 Task: Calculate the travel distance between Park City and Olympic Park.
Action: Mouse moved to (197, 66)
Screenshot: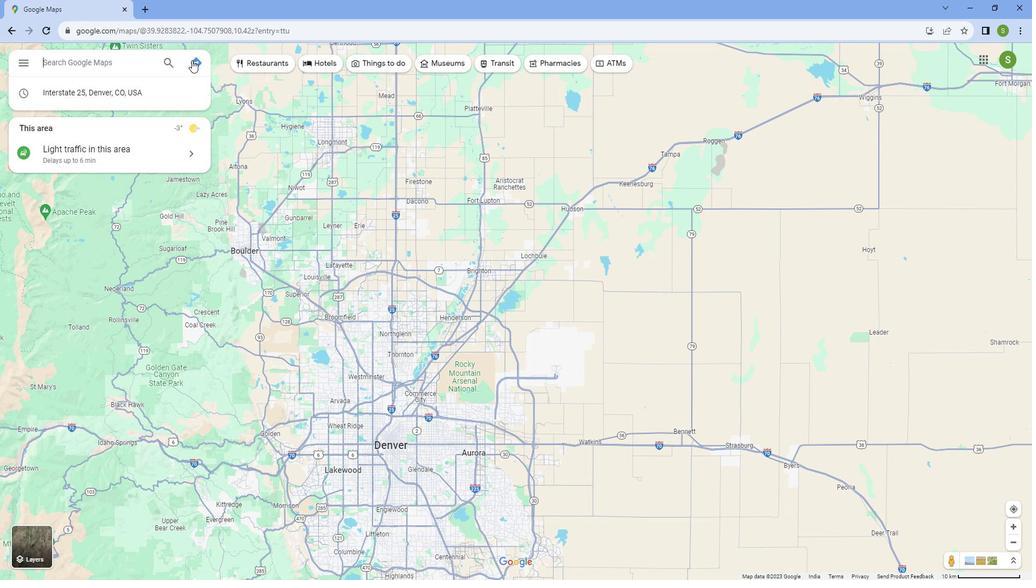 
Action: Mouse pressed left at (197, 66)
Screenshot: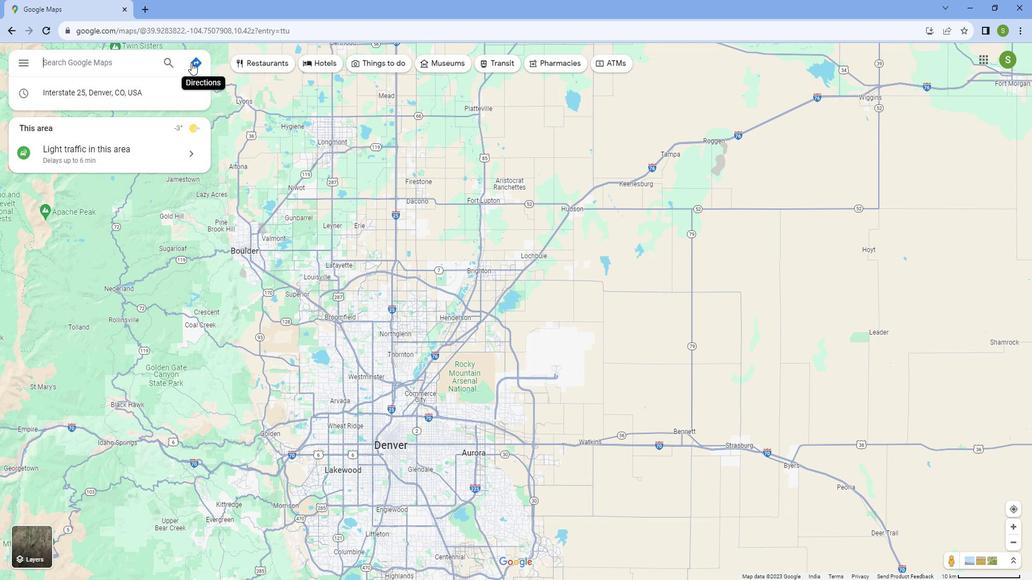 
Action: Mouse moved to (107, 102)
Screenshot: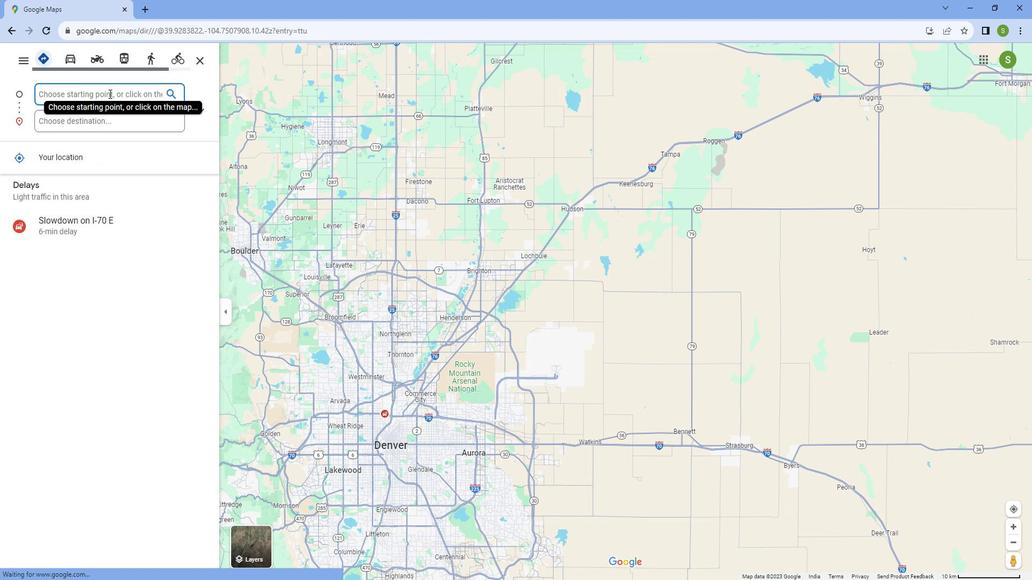
Action: Mouse pressed left at (107, 102)
Screenshot: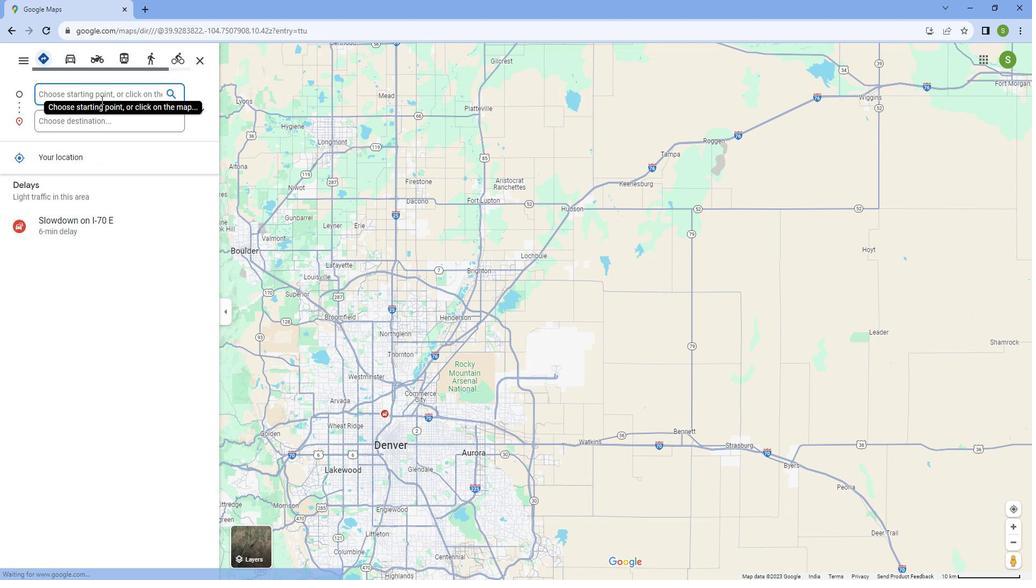 
Action: Mouse moved to (109, 101)
Screenshot: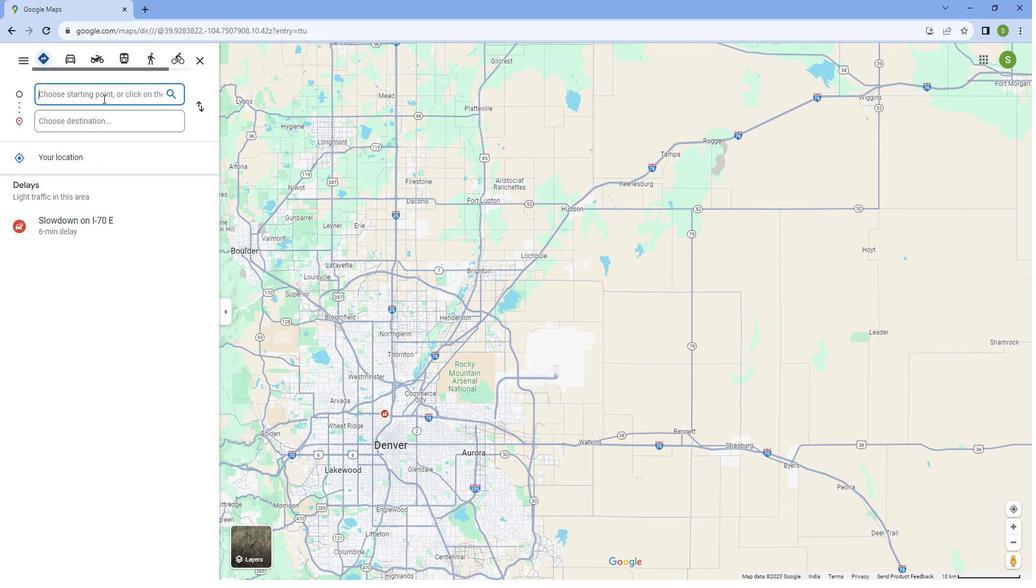 
Action: Key pressed <Key.caps_lock>P<Key.caps_lock>ark<Key.space><Key.caps_lock>COI<Key.backspace><Key.backspace><Key.caps_lock>ity
Screenshot: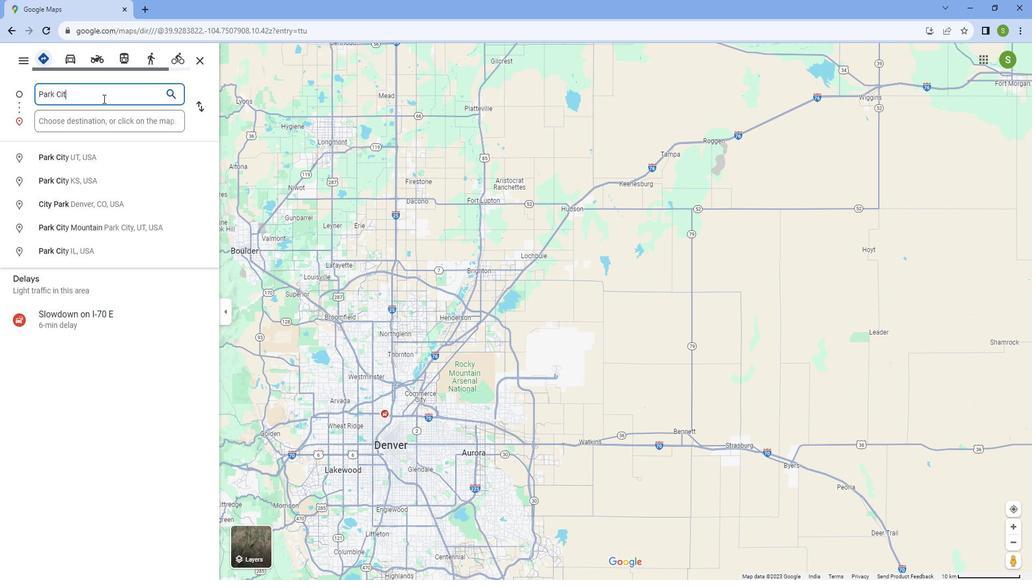 
Action: Mouse moved to (92, 159)
Screenshot: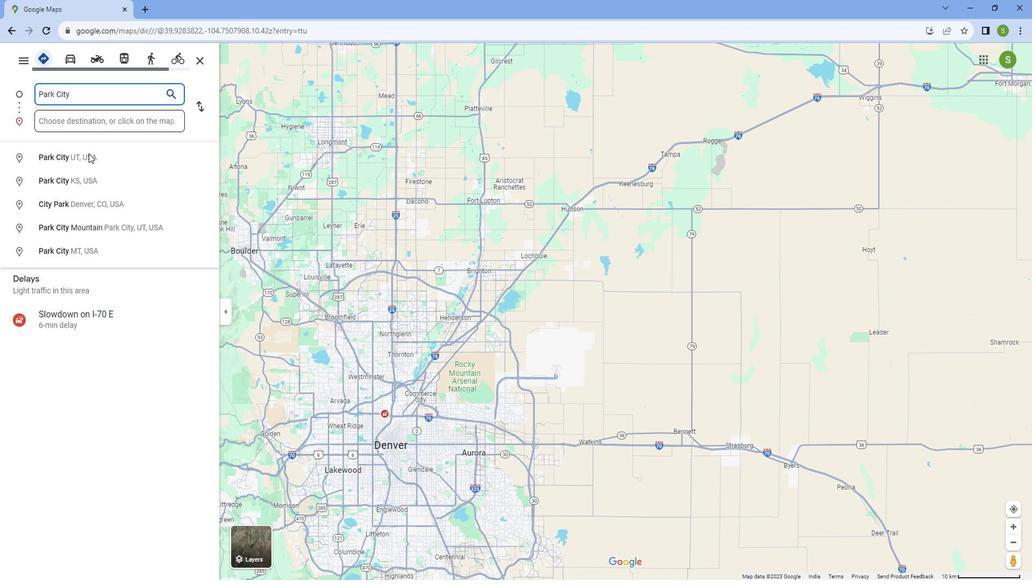 
Action: Mouse pressed left at (92, 159)
Screenshot: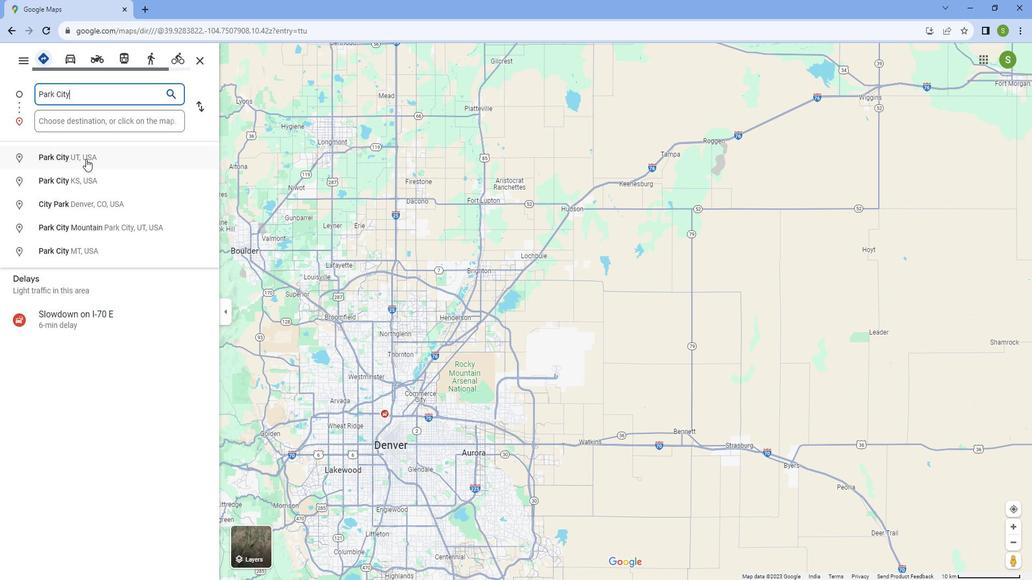
Action: Mouse moved to (107, 128)
Screenshot: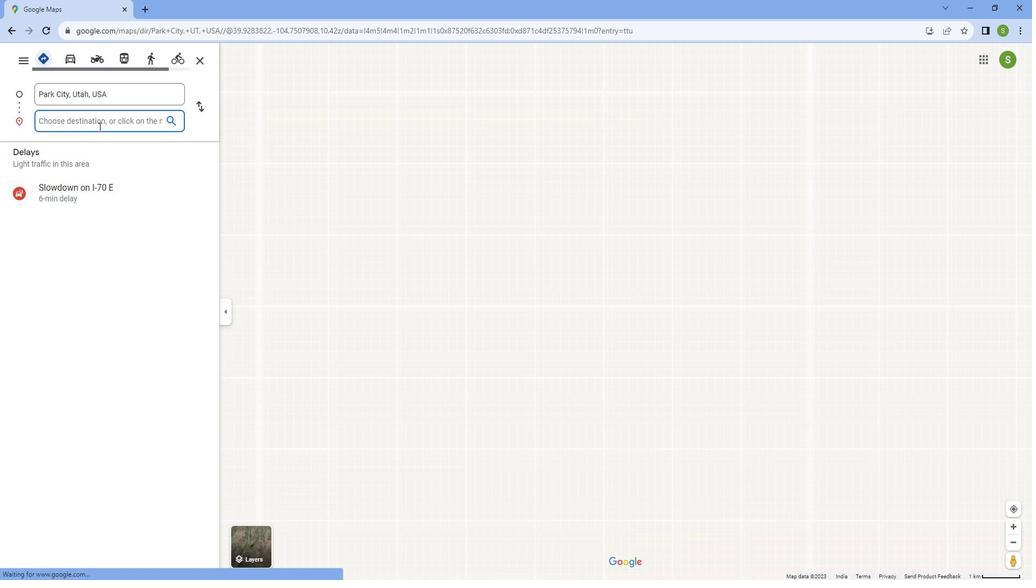 
Action: Mouse pressed left at (107, 128)
Screenshot: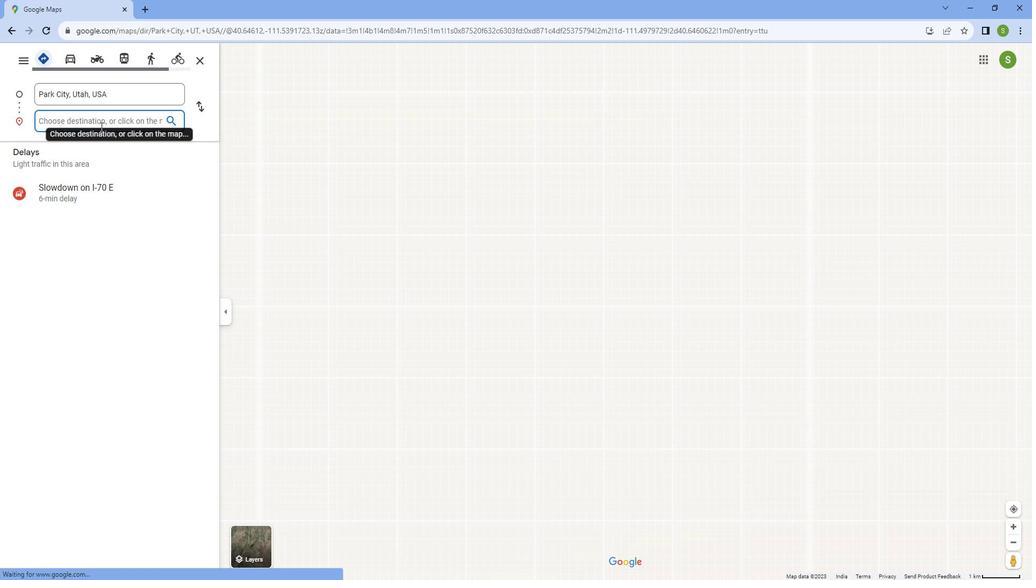 
Action: Mouse moved to (108, 126)
Screenshot: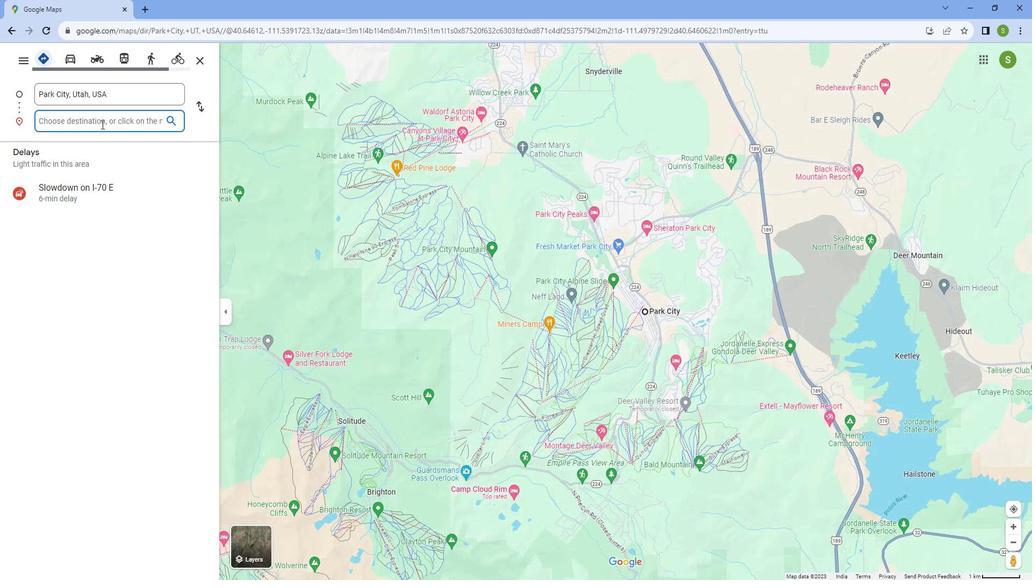 
Action: Key pressed <Key.caps_lock>O<Key.caps_lock>lympic<Key.space><Key.caps_lock>P<Key.caps_lock>ark
Screenshot: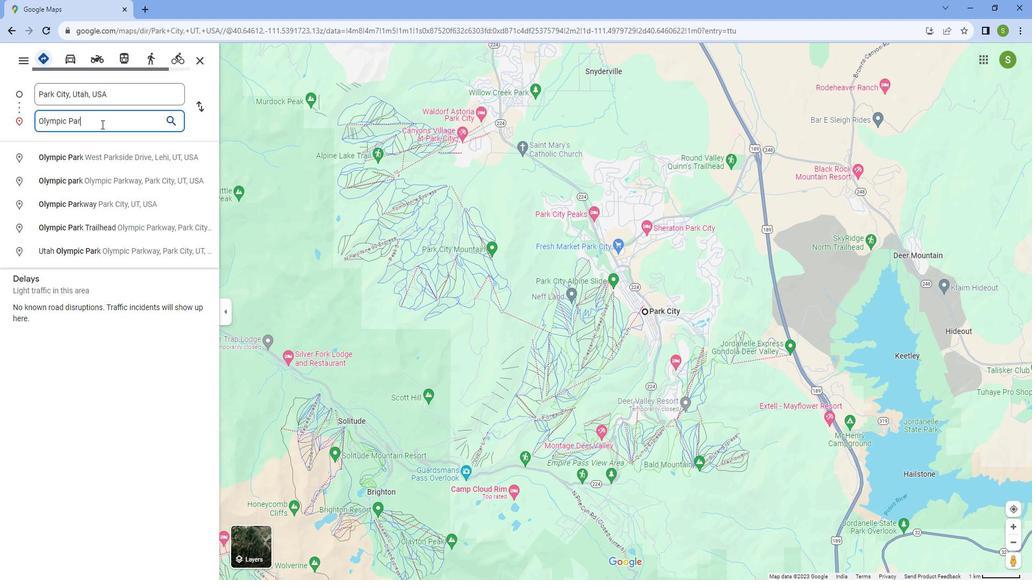 
Action: Mouse moved to (109, 155)
Screenshot: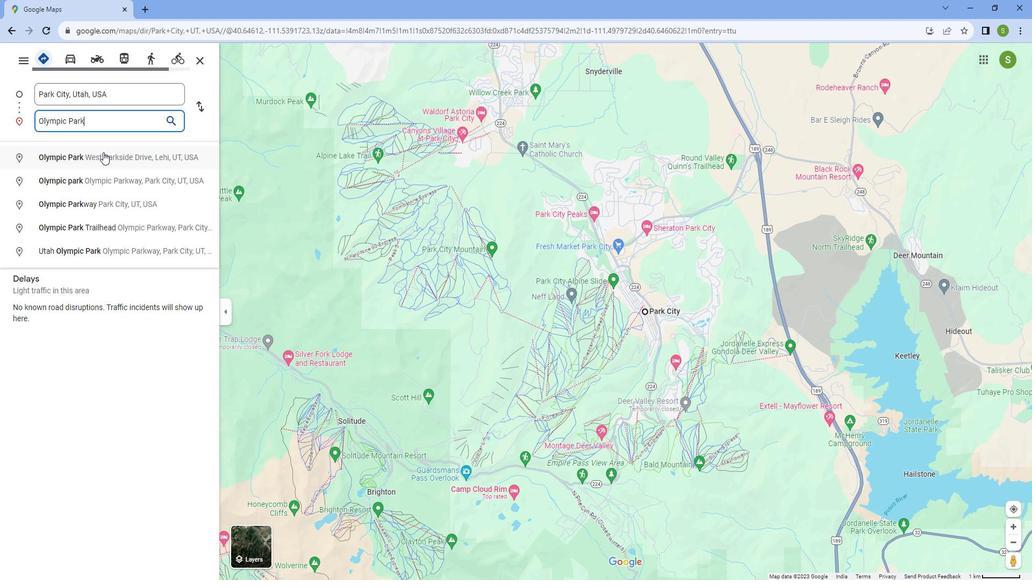 
Action: Mouse pressed left at (109, 155)
Screenshot: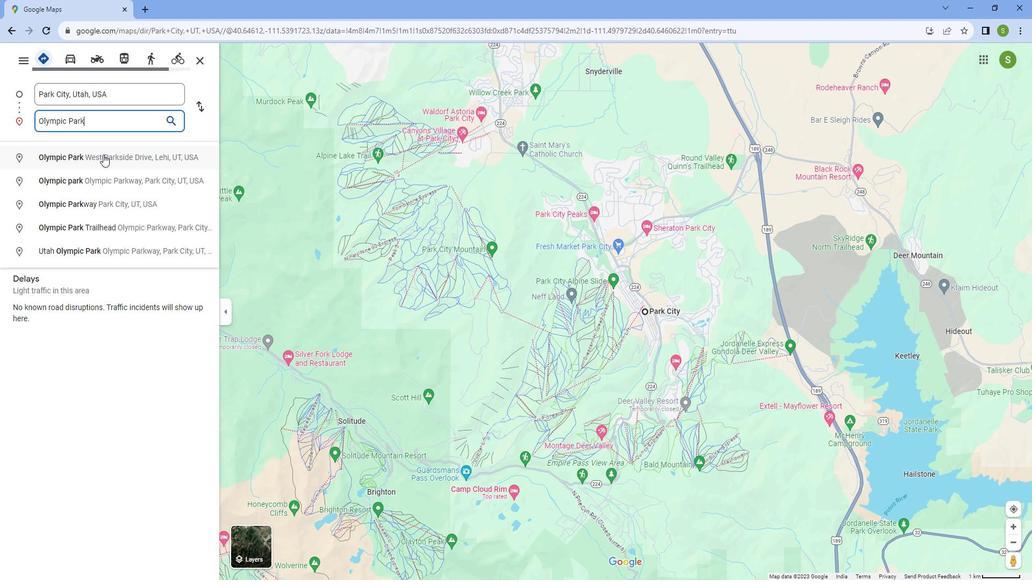 
Action: Mouse moved to (74, 73)
Screenshot: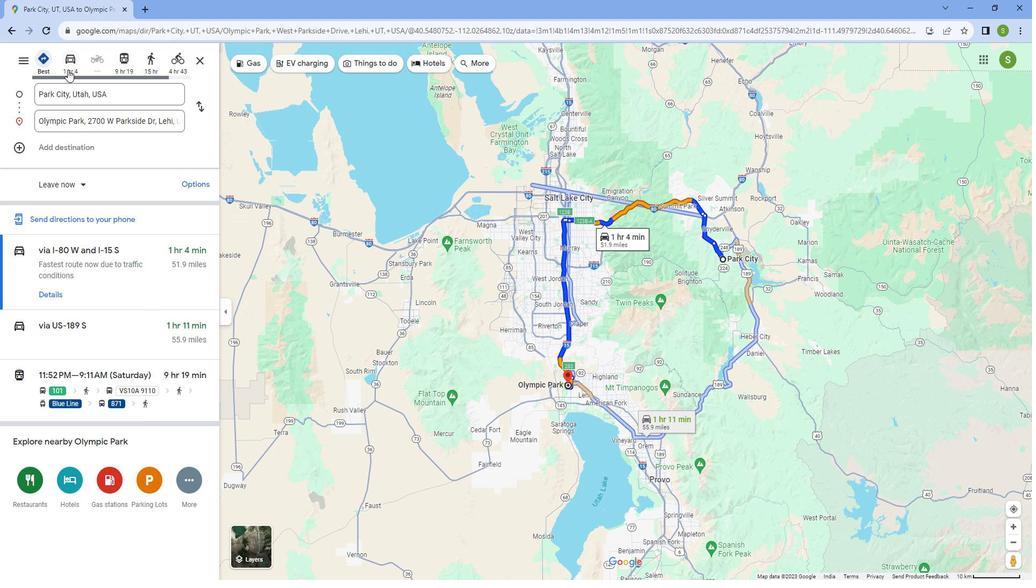 
Action: Mouse pressed left at (74, 73)
Screenshot: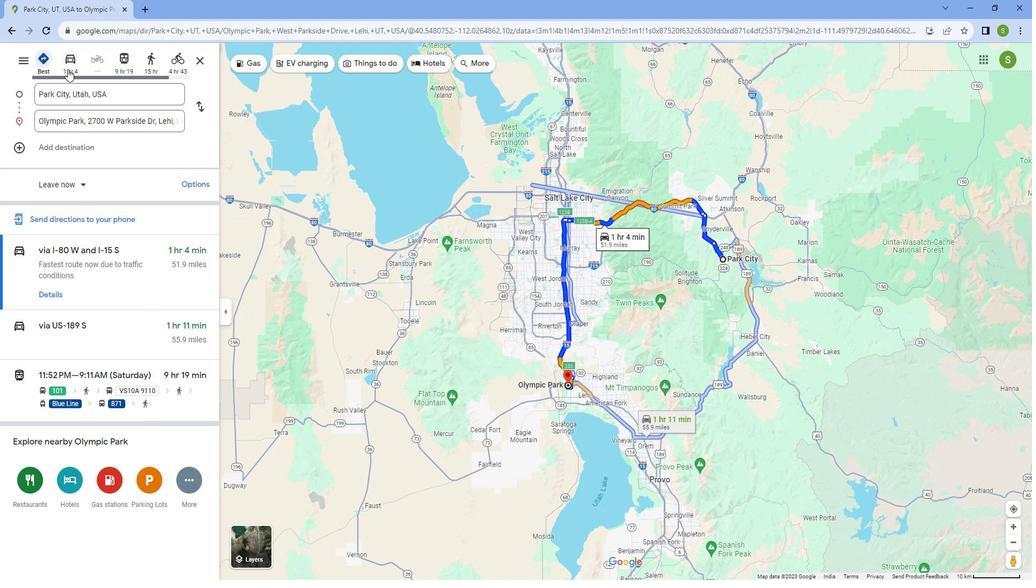 
Action: Mouse moved to (71, 291)
Screenshot: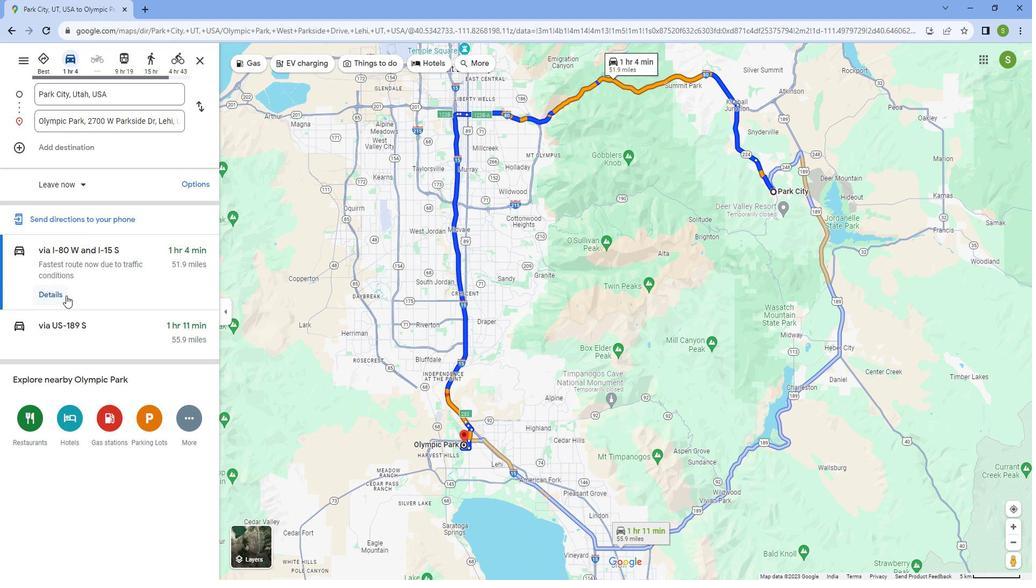 
Action: Mouse pressed left at (71, 291)
Screenshot: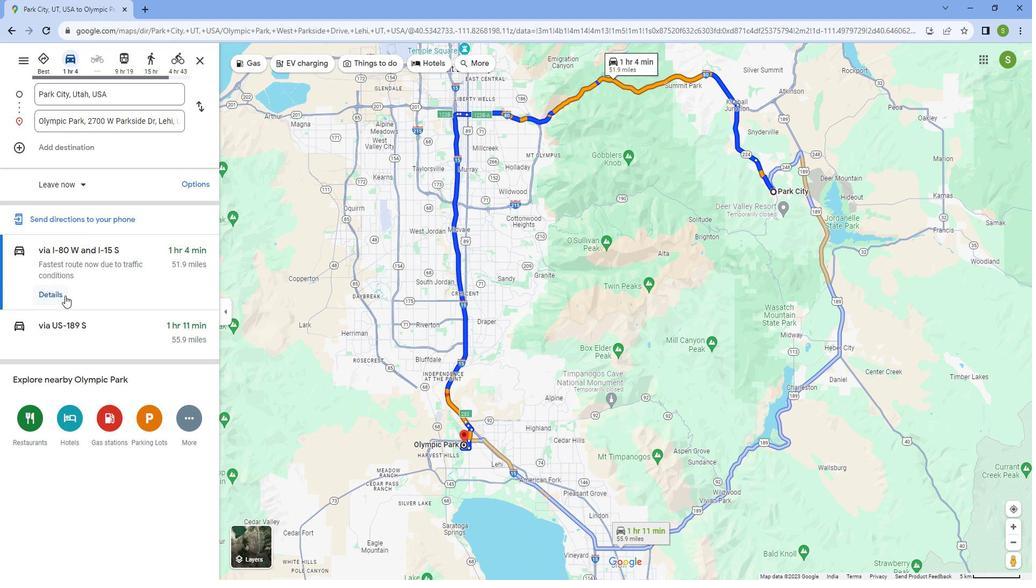 
Action: Mouse moved to (71, 291)
Screenshot: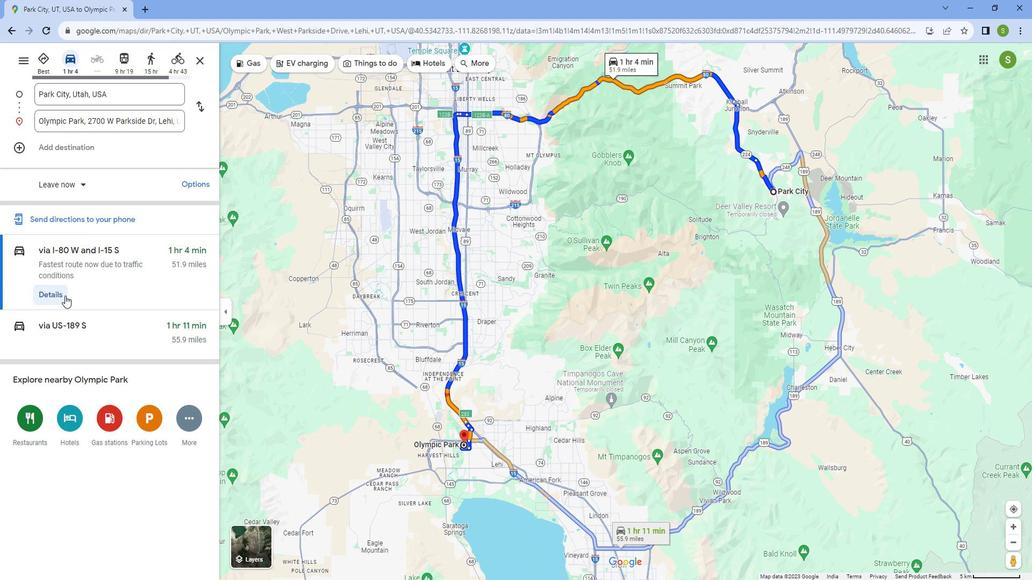 
Action: Mouse scrolled (71, 290) with delta (0, 0)
Screenshot: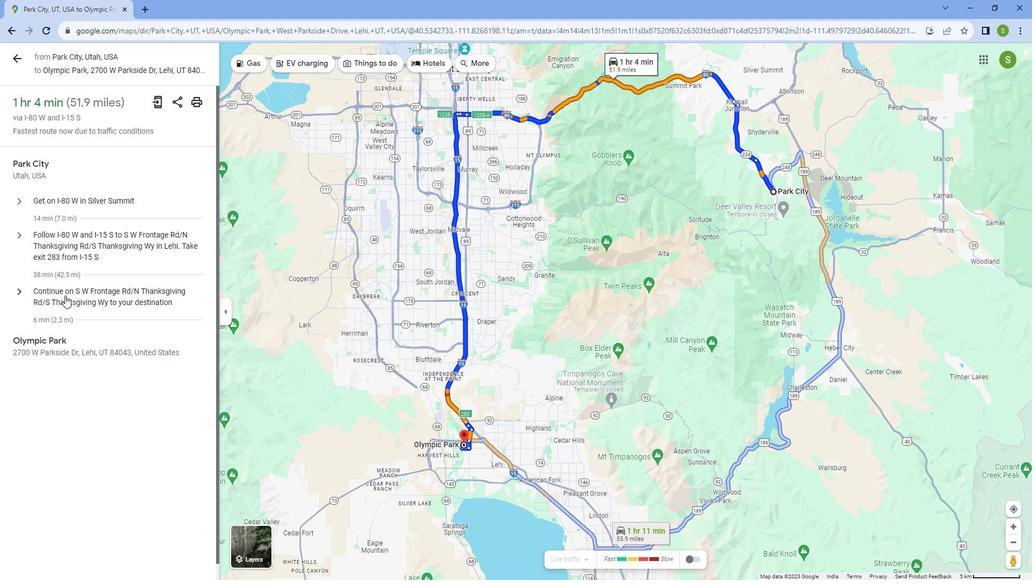 
Action: Mouse scrolled (71, 290) with delta (0, 0)
Screenshot: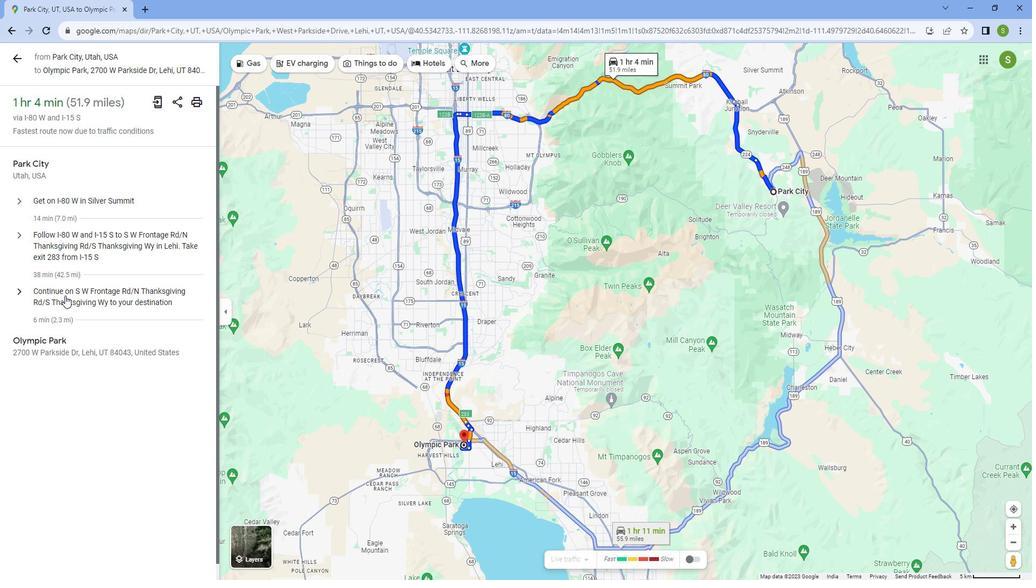
Action: Mouse scrolled (71, 290) with delta (0, 0)
Screenshot: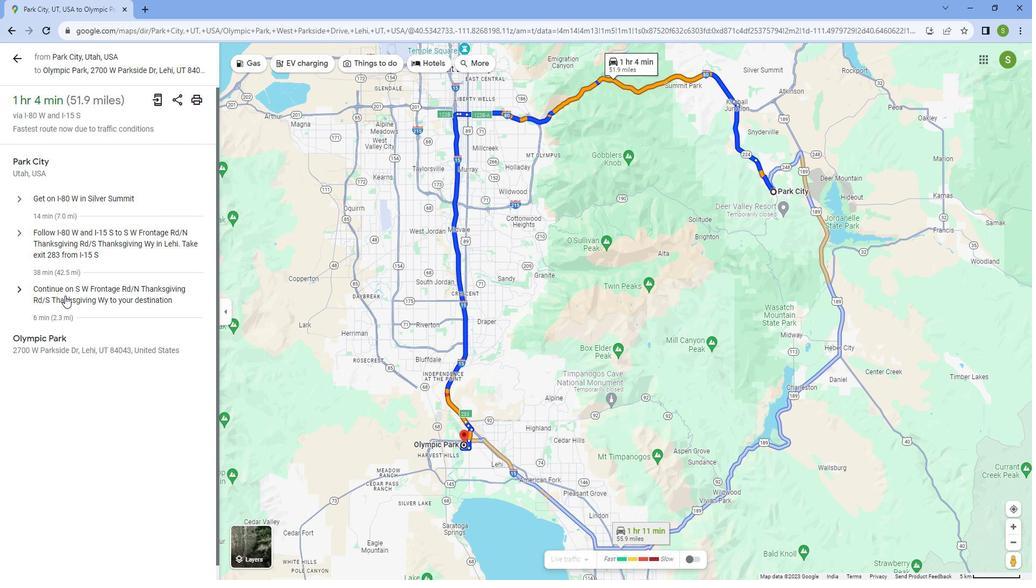 
Action: Mouse scrolled (71, 291) with delta (0, 0)
Screenshot: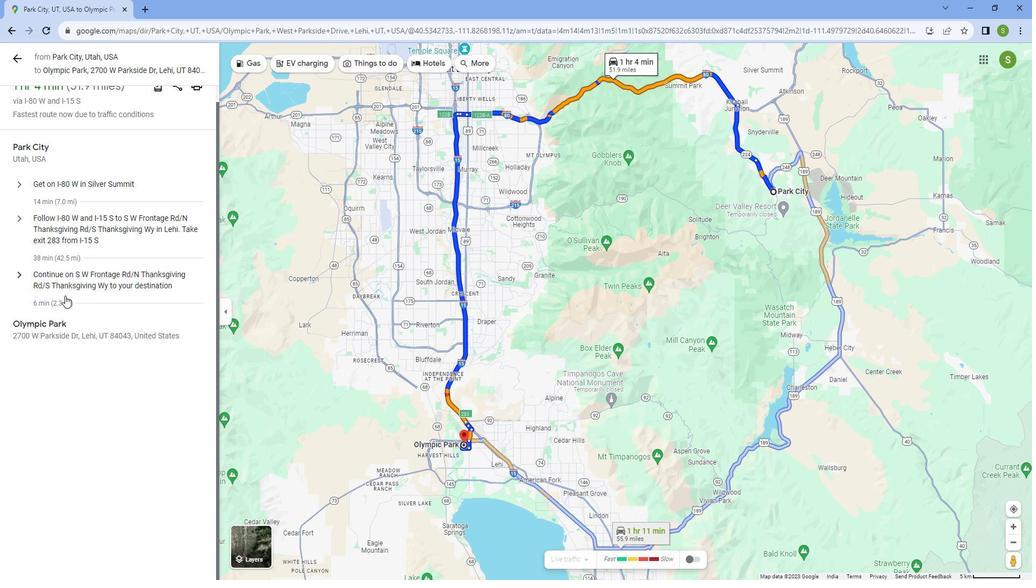 
Action: Mouse scrolled (71, 291) with delta (0, 0)
Screenshot: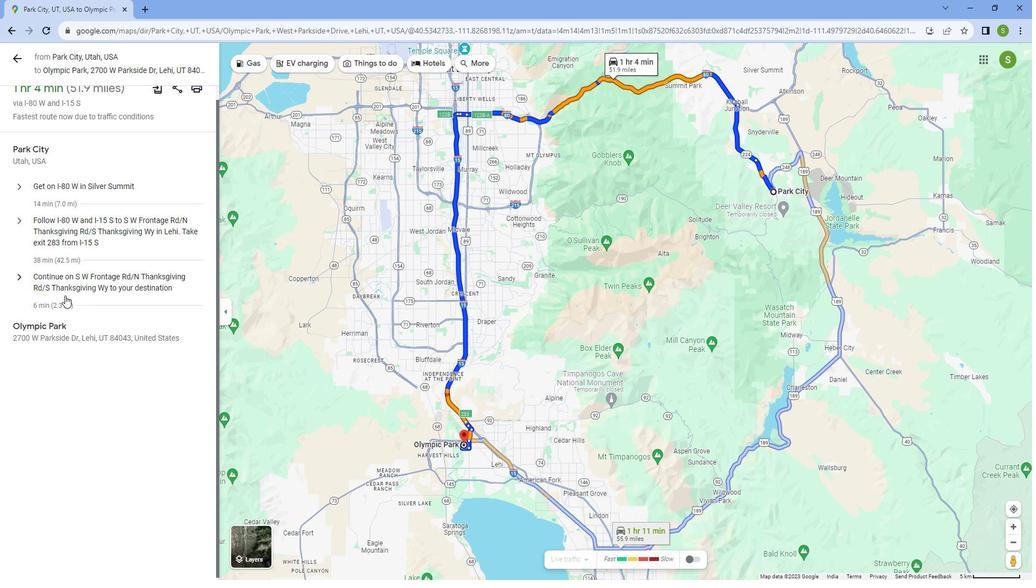 
Action: Mouse moved to (792, 335)
Screenshot: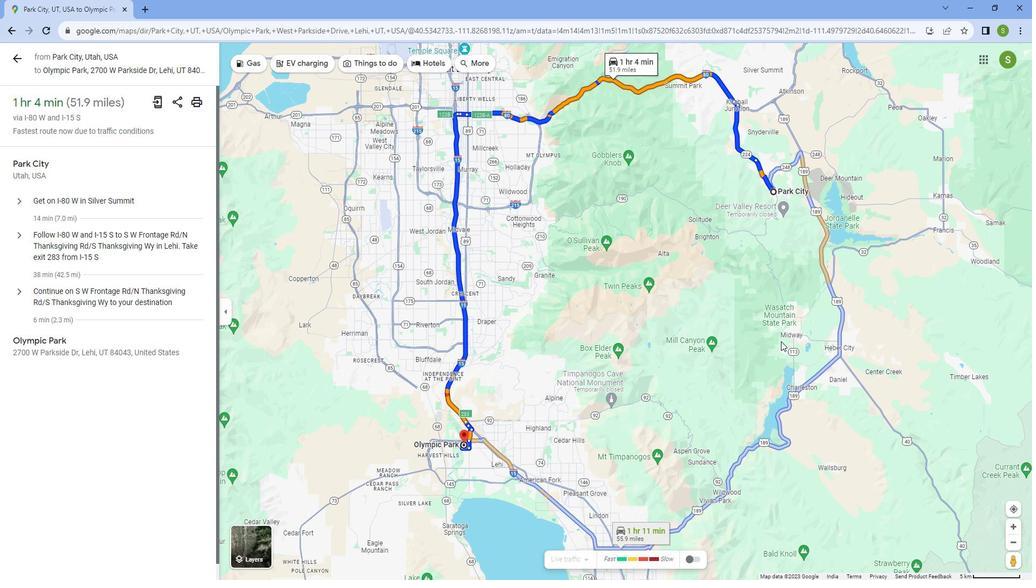 
Action: Mouse scrolled (792, 336) with delta (0, 0)
Screenshot: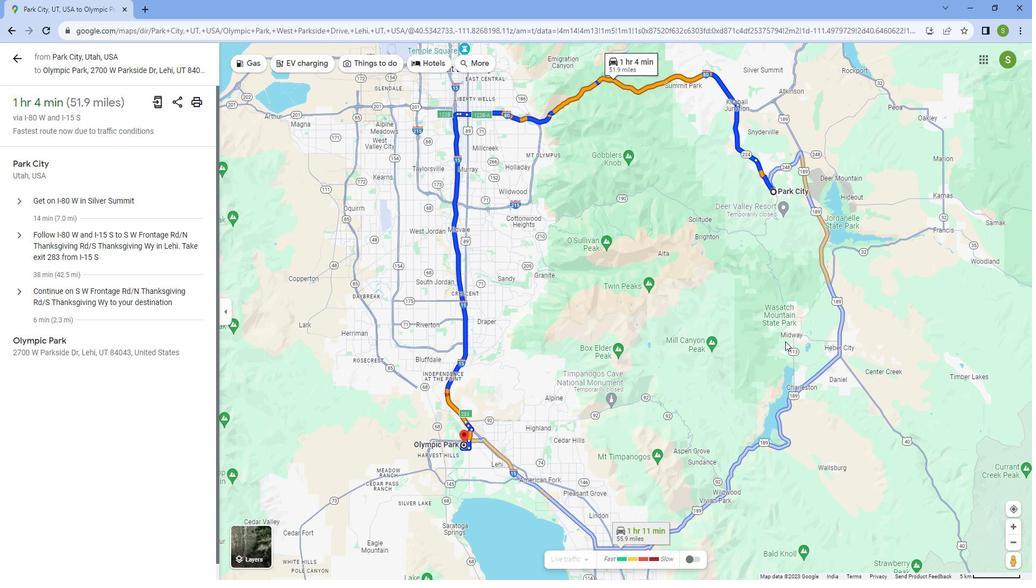 
Action: Mouse scrolled (792, 336) with delta (0, 0)
Screenshot: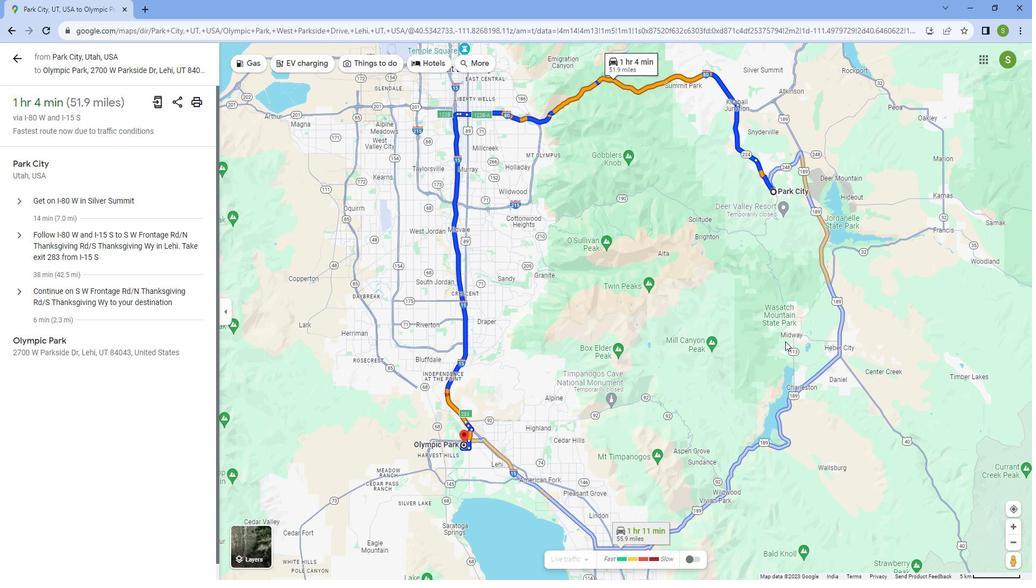 
Action: Mouse scrolled (792, 336) with delta (0, 0)
Screenshot: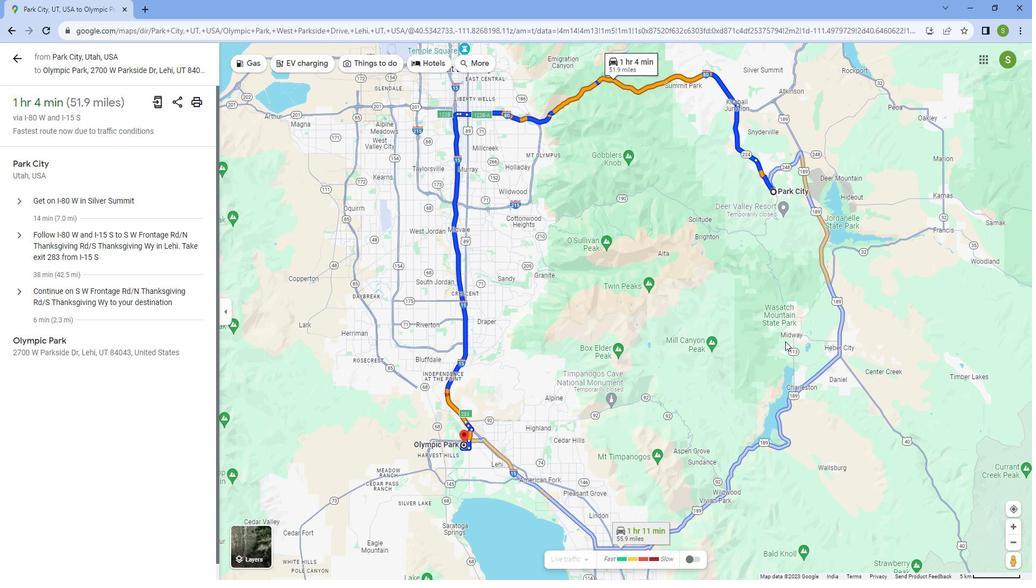 
Action: Mouse scrolled (792, 336) with delta (0, 0)
Screenshot: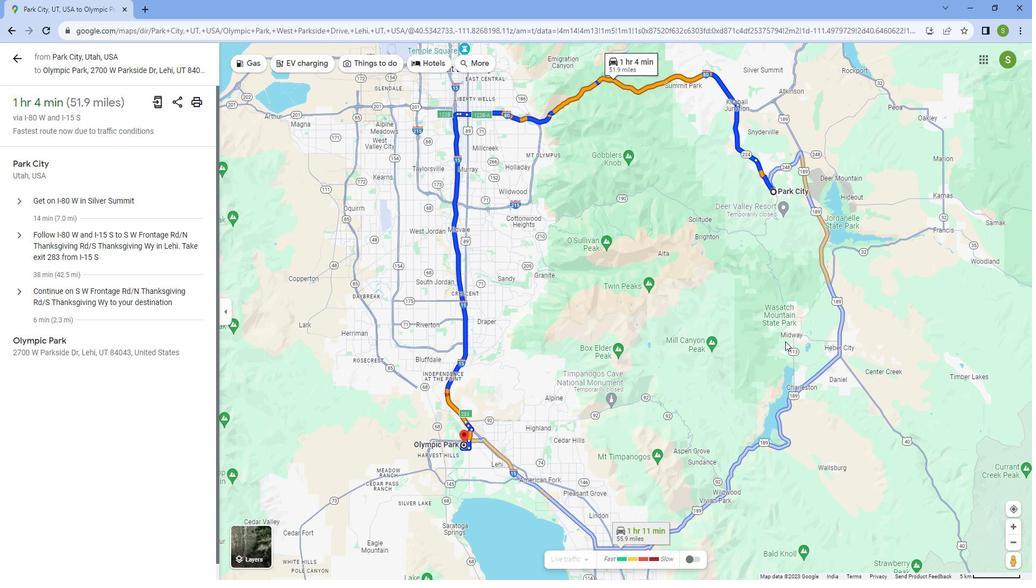 
Action: Mouse scrolled (792, 336) with delta (0, 0)
Screenshot: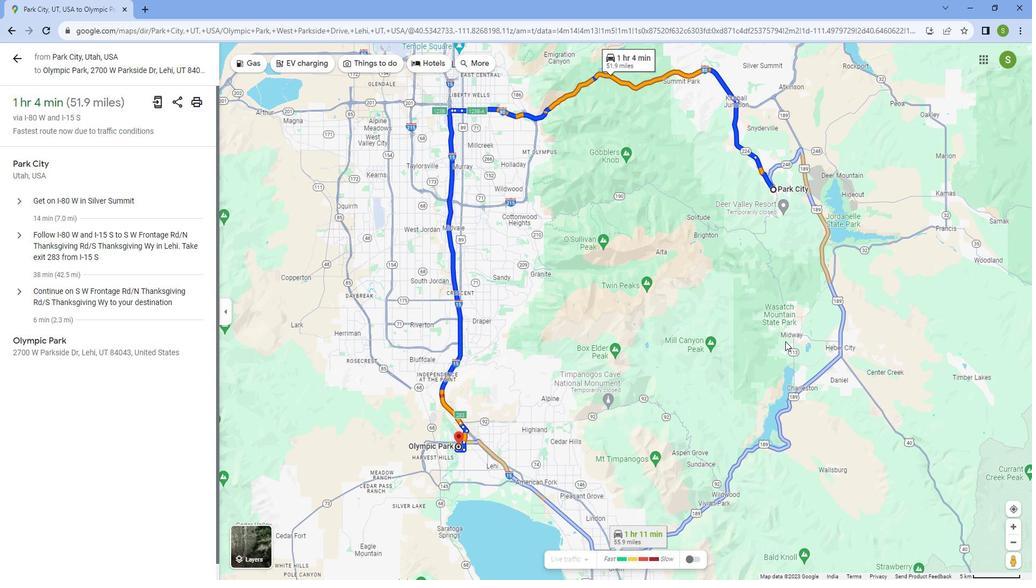 
Action: Mouse scrolled (792, 335) with delta (0, 0)
Screenshot: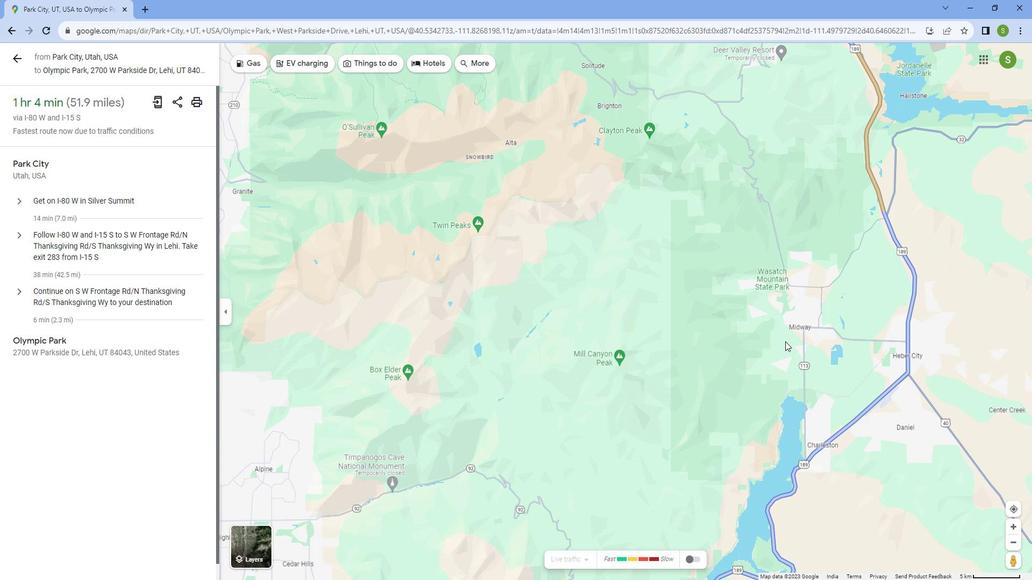 
Action: Mouse scrolled (792, 335) with delta (0, 0)
Screenshot: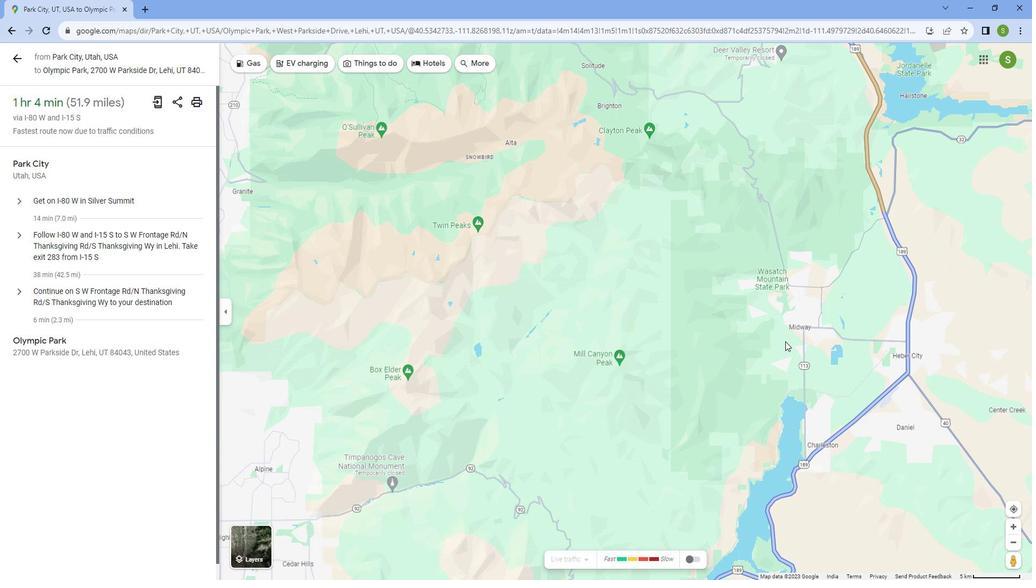 
Action: Mouse scrolled (792, 335) with delta (0, 0)
Screenshot: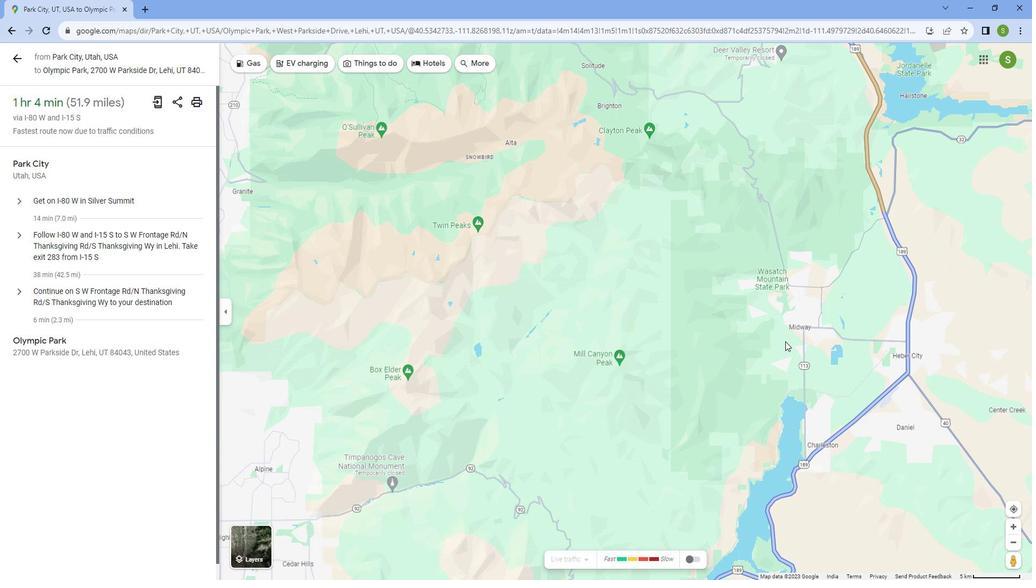 
Action: Mouse scrolled (792, 335) with delta (0, 0)
Screenshot: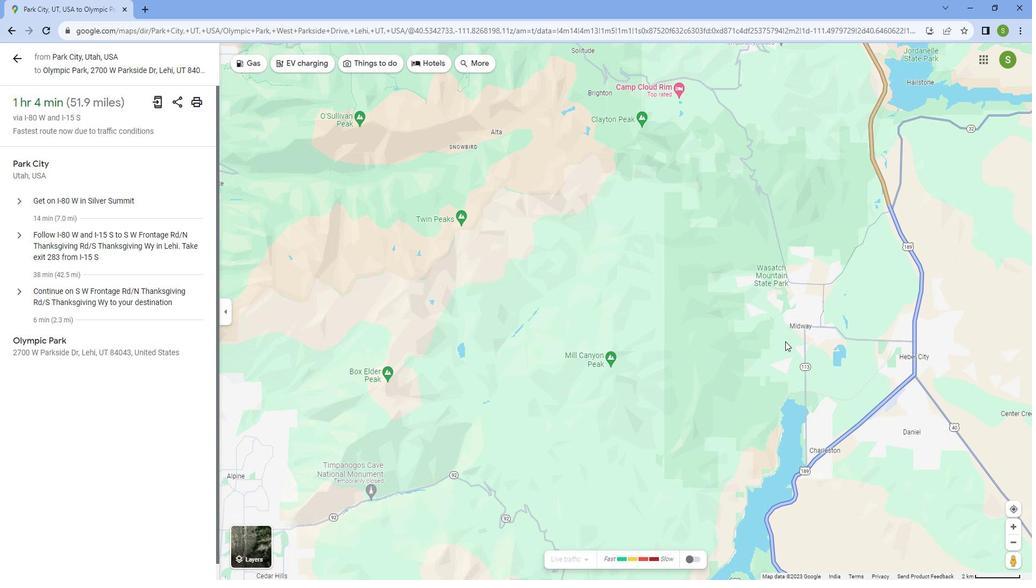 
Action: Mouse scrolled (792, 335) with delta (0, 0)
Screenshot: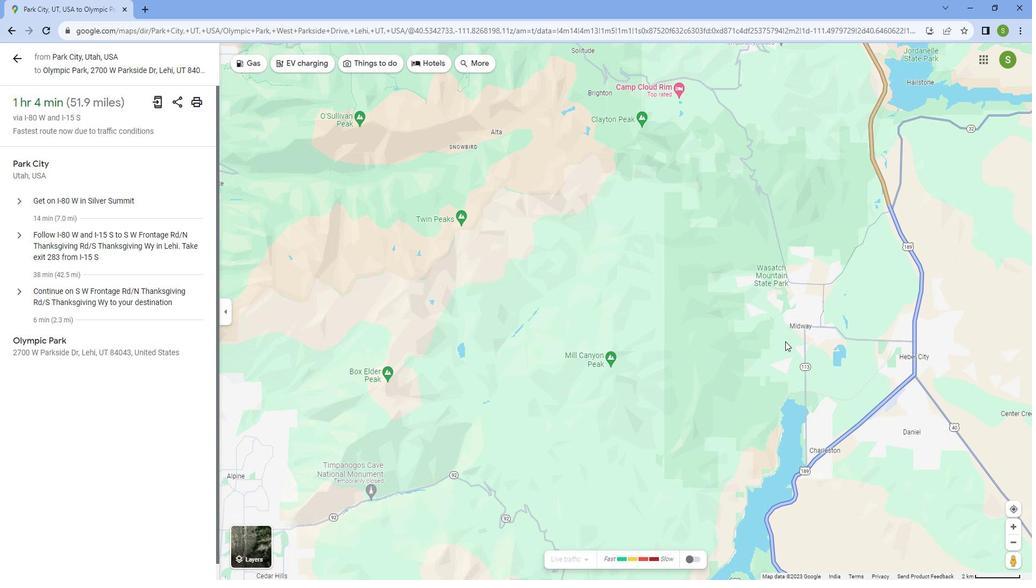 
Action: Mouse scrolled (792, 335) with delta (0, 0)
Screenshot: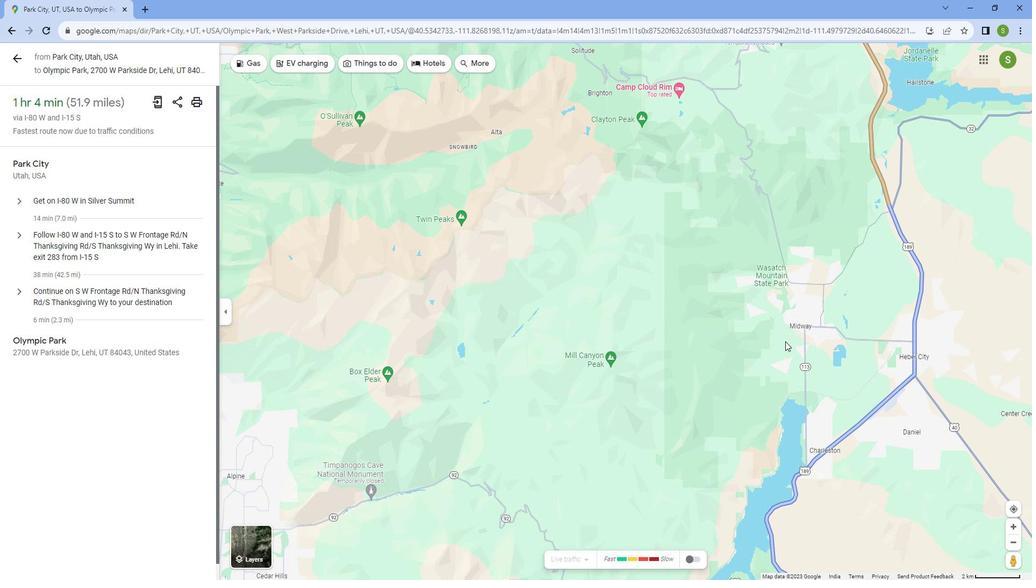 
Action: Mouse scrolled (792, 335) with delta (0, 0)
Screenshot: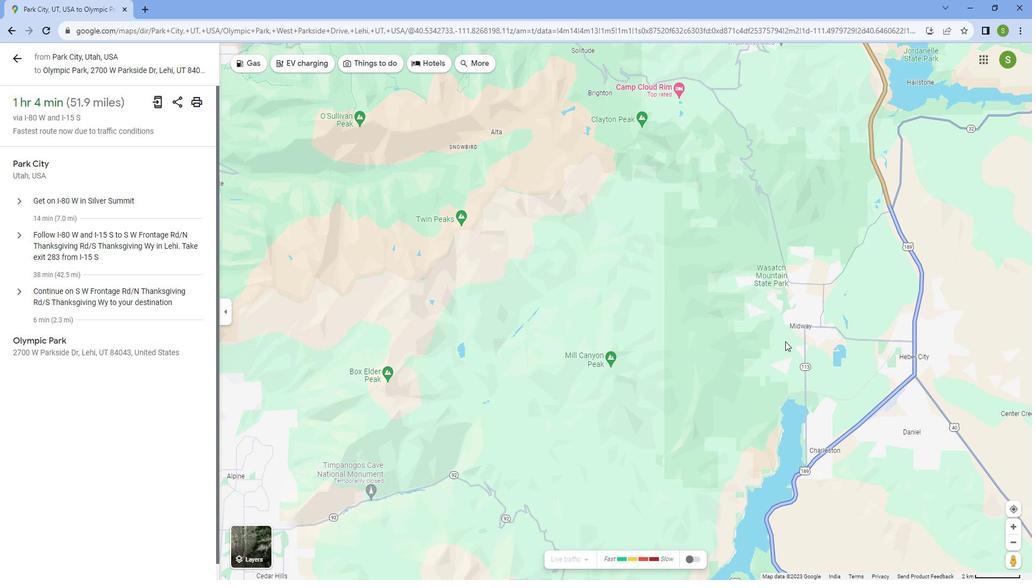
Action: Mouse moved to (589, 132)
Screenshot: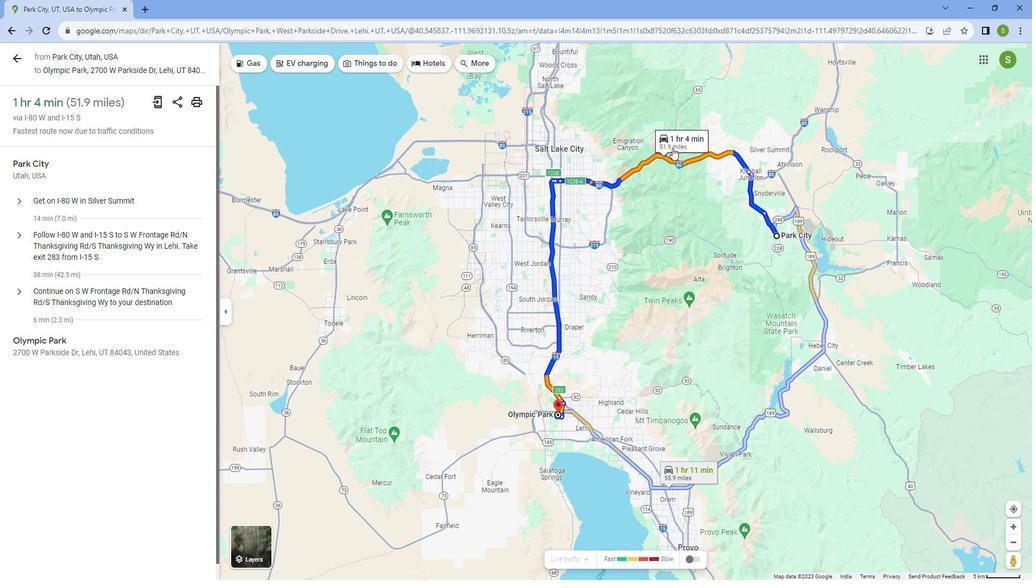 
Action: Mouse scrolled (589, 132) with delta (0, 0)
Screenshot: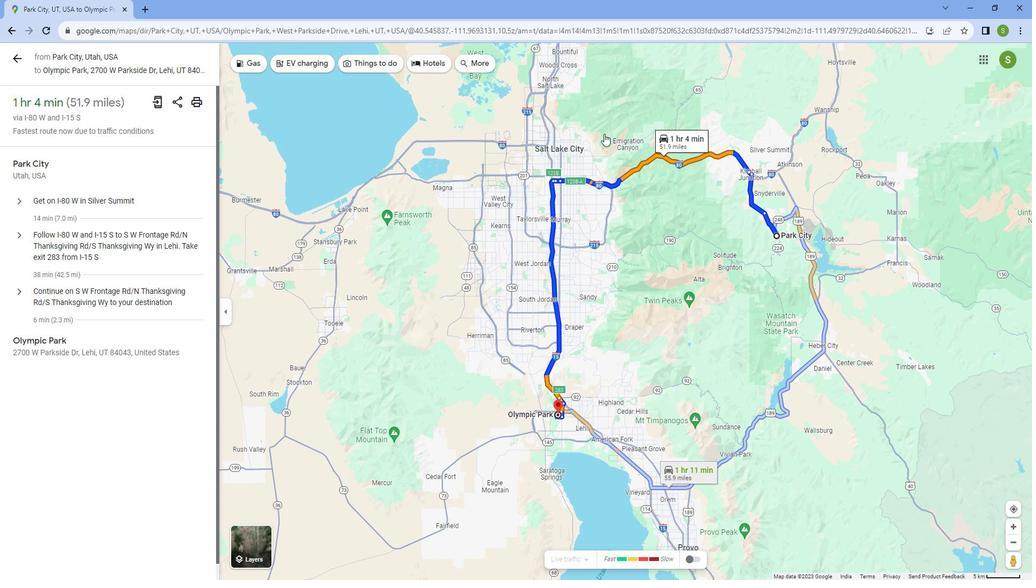 
Action: Mouse moved to (549, 124)
Screenshot: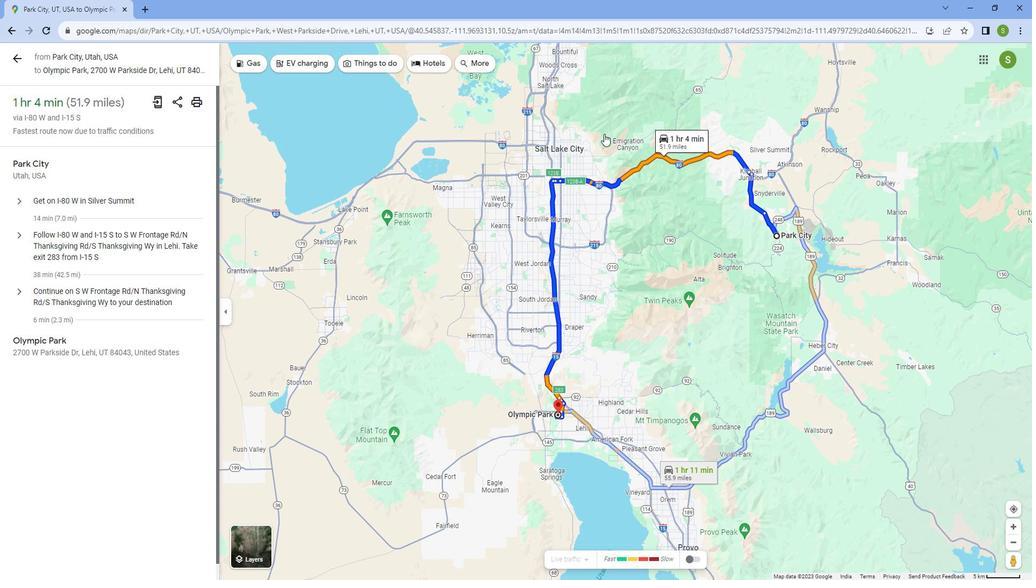 
Action: Mouse scrolled (549, 125) with delta (0, 0)
Screenshot: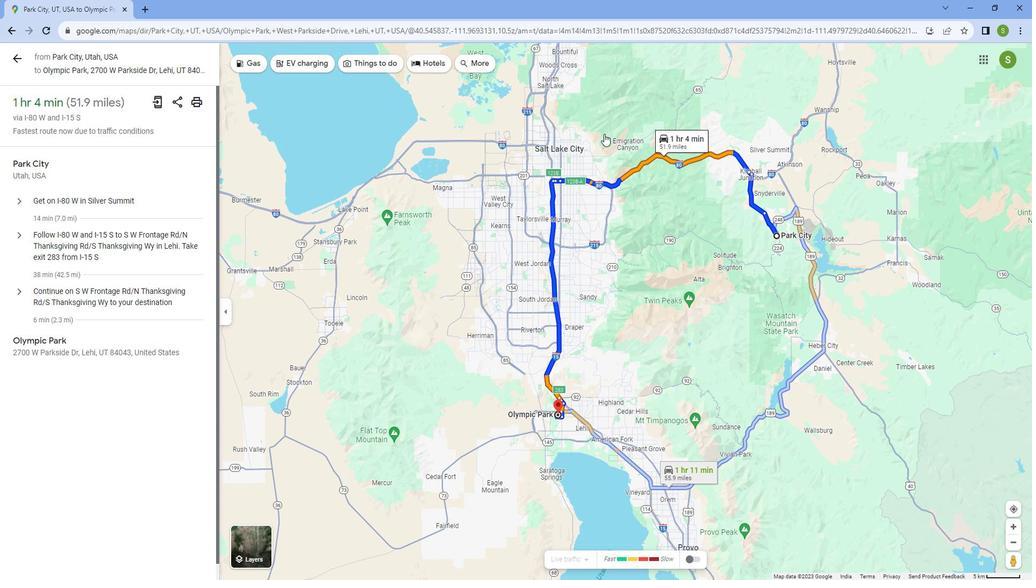 
Action: Mouse moved to (543, 123)
Screenshot: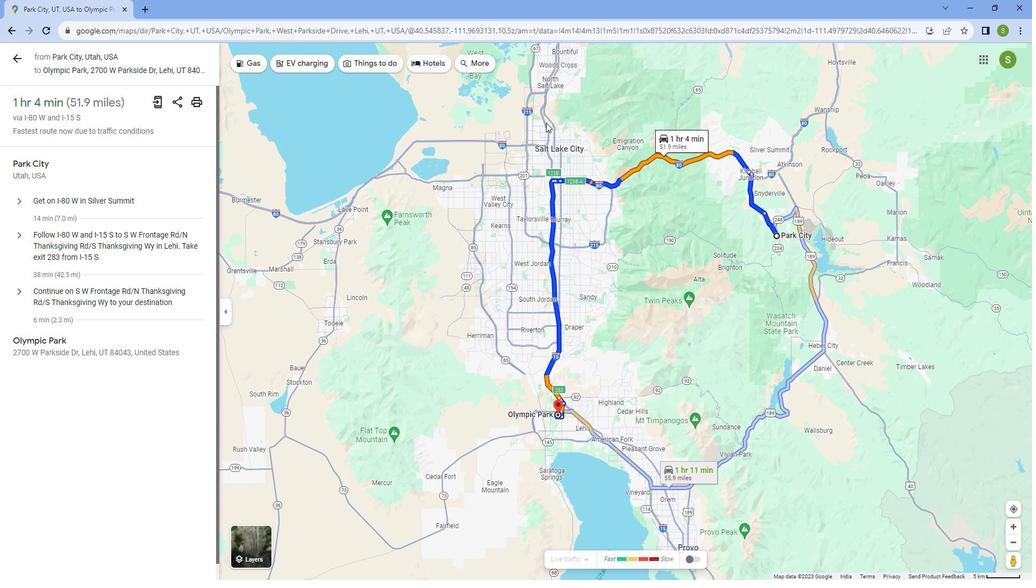 
Action: Mouse scrolled (543, 124) with delta (0, 0)
Screenshot: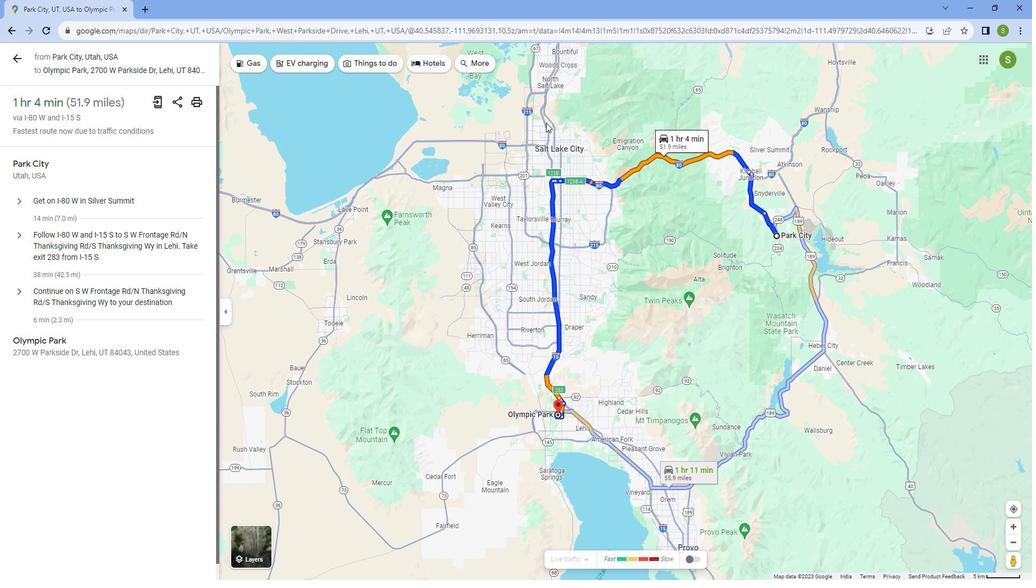 
Action: Mouse moved to (542, 123)
Screenshot: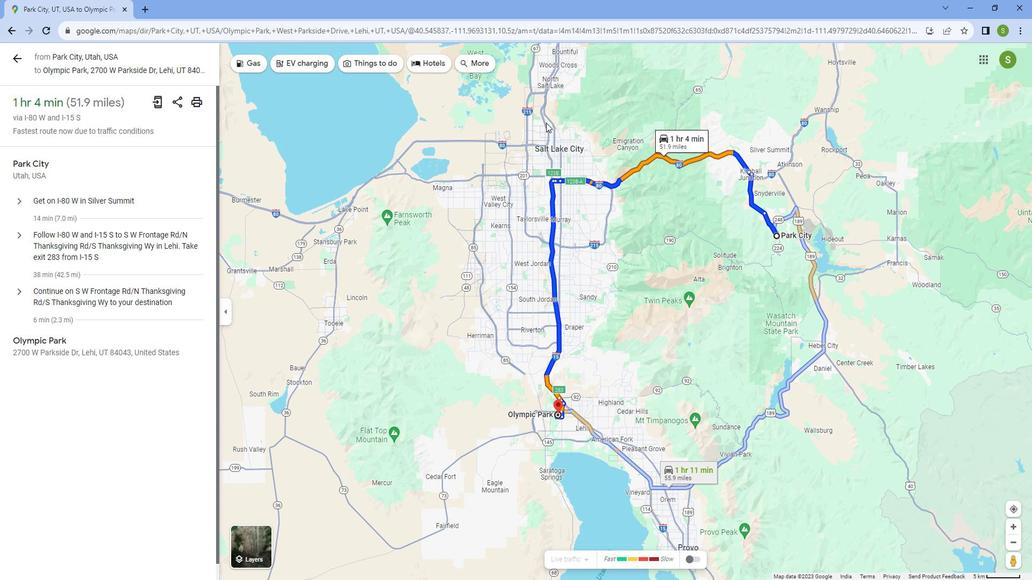 
Action: Mouse scrolled (542, 124) with delta (0, 0)
Screenshot: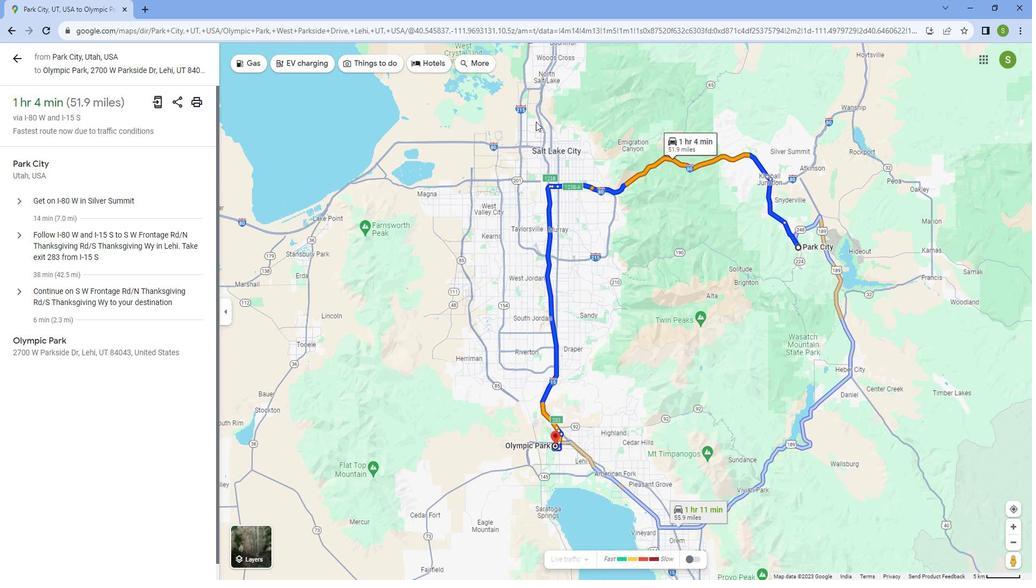 
Action: Mouse moved to (542, 123)
Screenshot: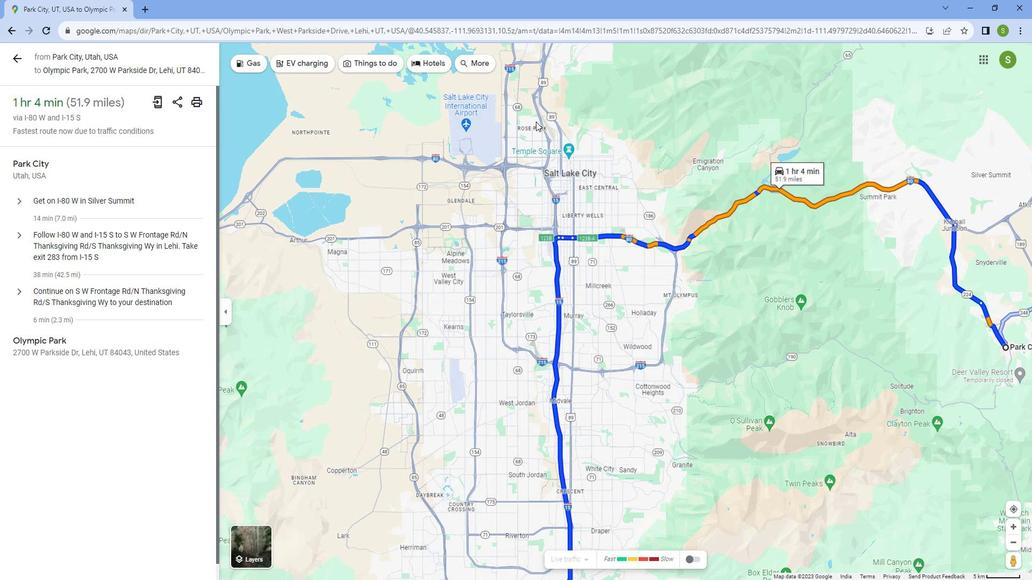 
Action: Mouse scrolled (542, 123) with delta (0, 0)
Screenshot: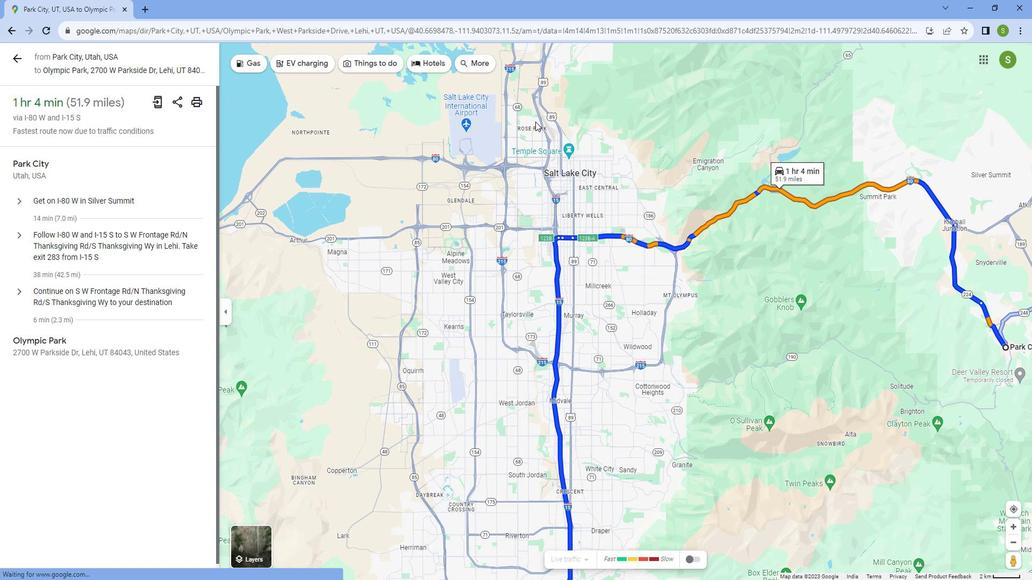 
Action: Mouse scrolled (542, 123) with delta (0, 0)
Screenshot: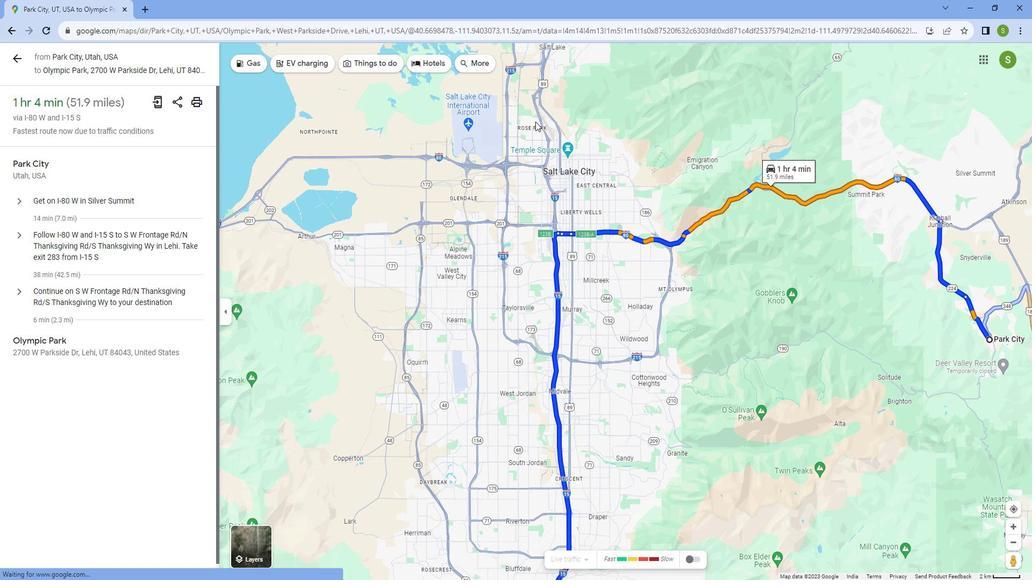 
Action: Mouse scrolled (542, 123) with delta (0, 0)
Screenshot: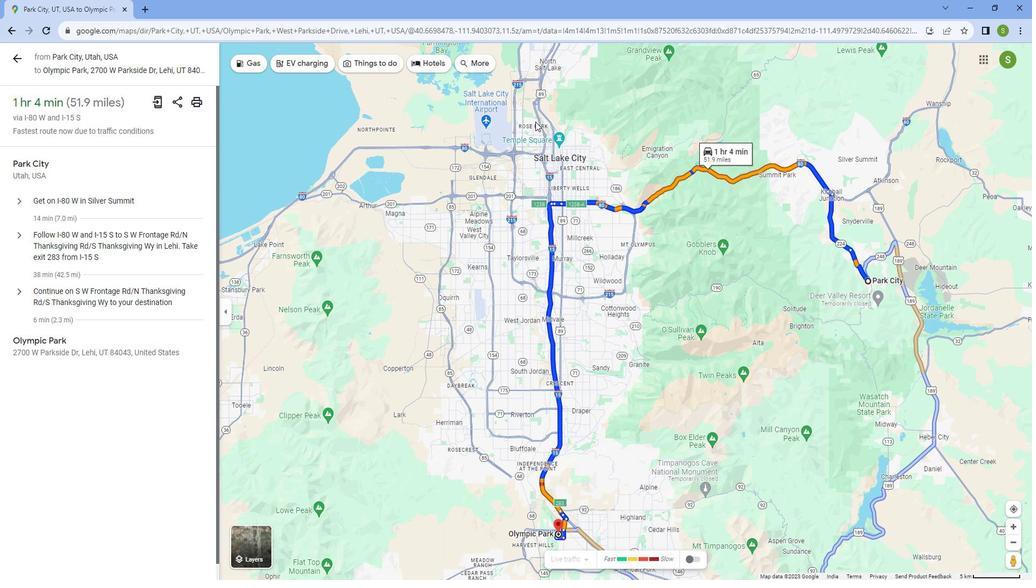 
